 Task: Start in the project TripleWorks the sprint 'Celestial Sprint', with a duration of 2 weeks.
Action: Mouse moved to (230, 69)
Screenshot: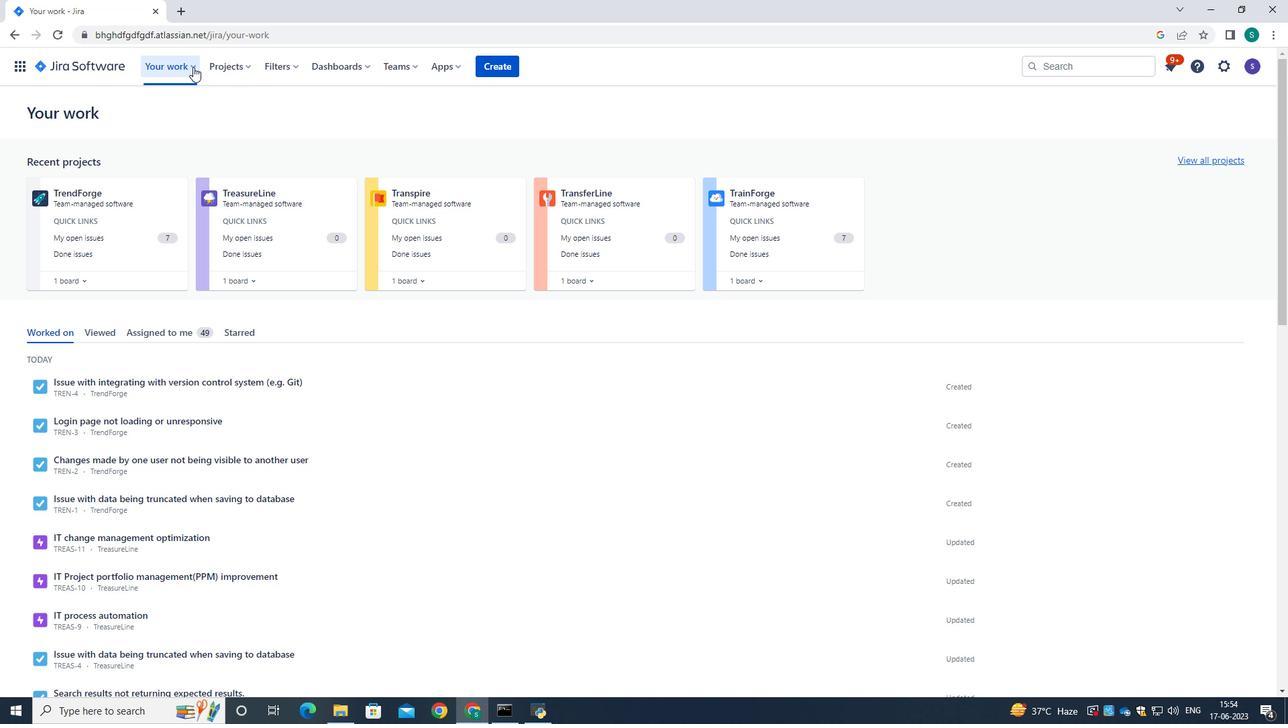 
Action: Mouse pressed left at (230, 69)
Screenshot: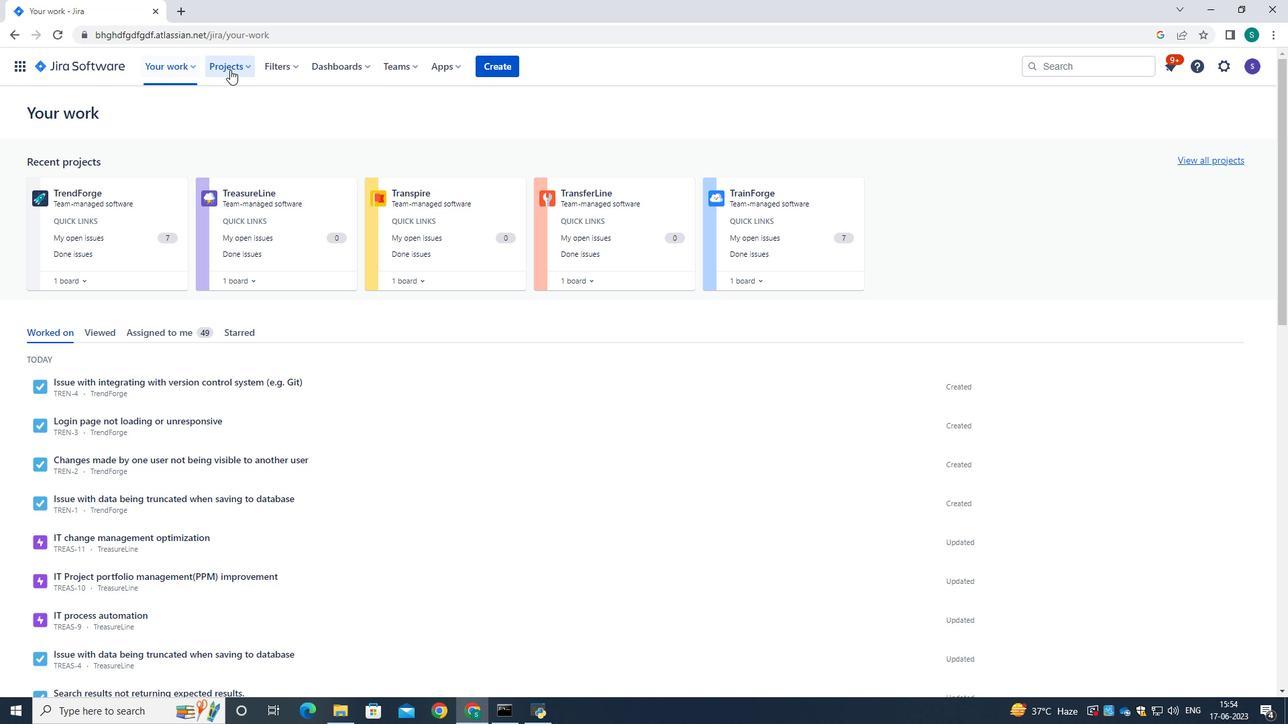 
Action: Mouse moved to (269, 121)
Screenshot: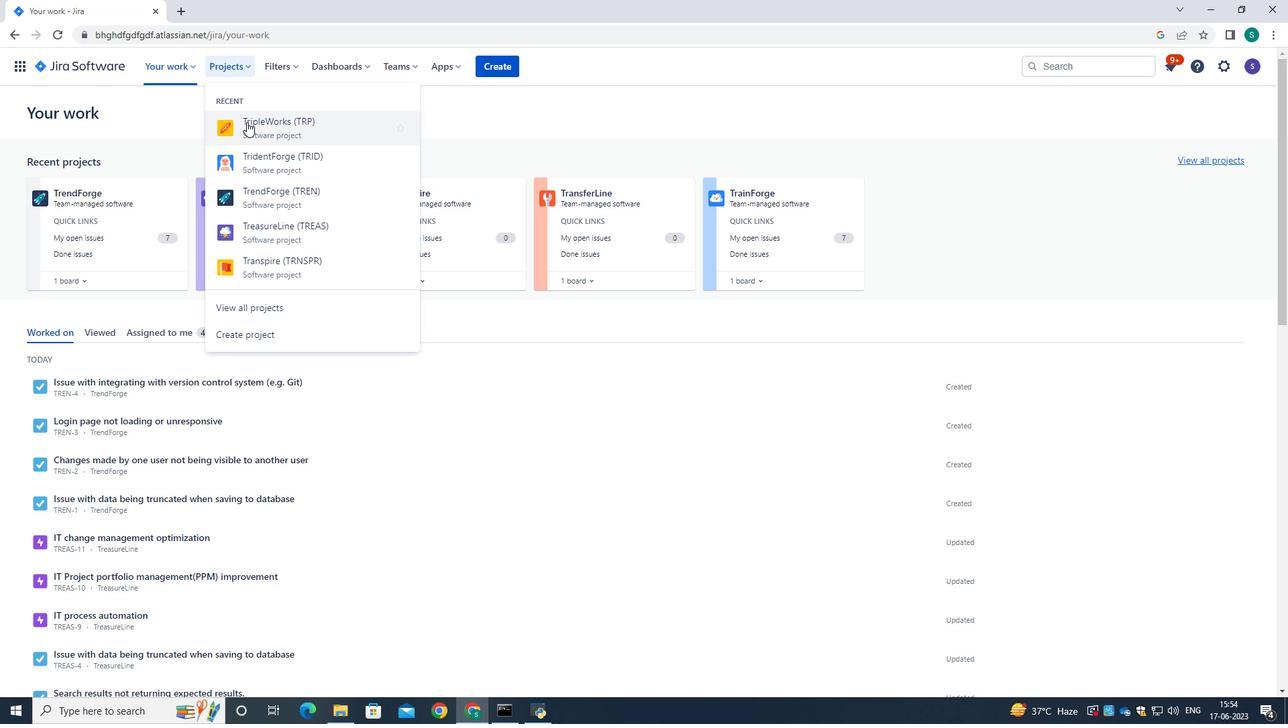 
Action: Mouse pressed left at (269, 121)
Screenshot: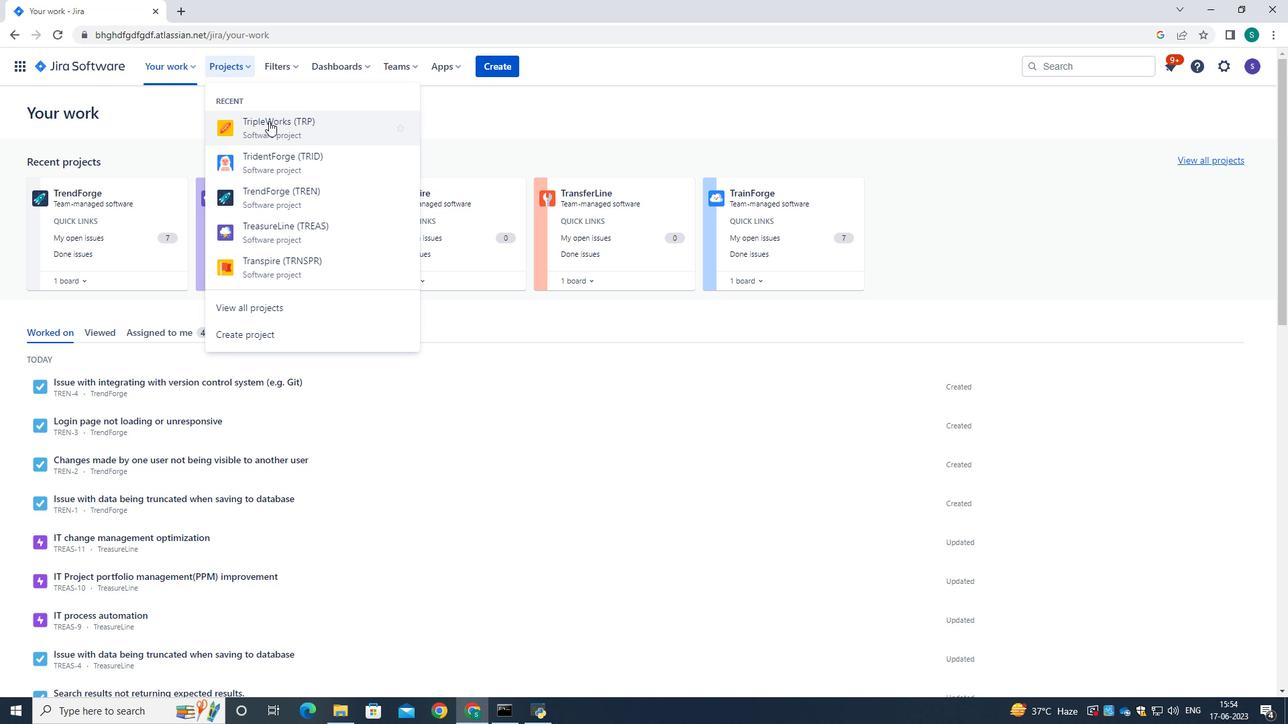 
Action: Mouse moved to (73, 201)
Screenshot: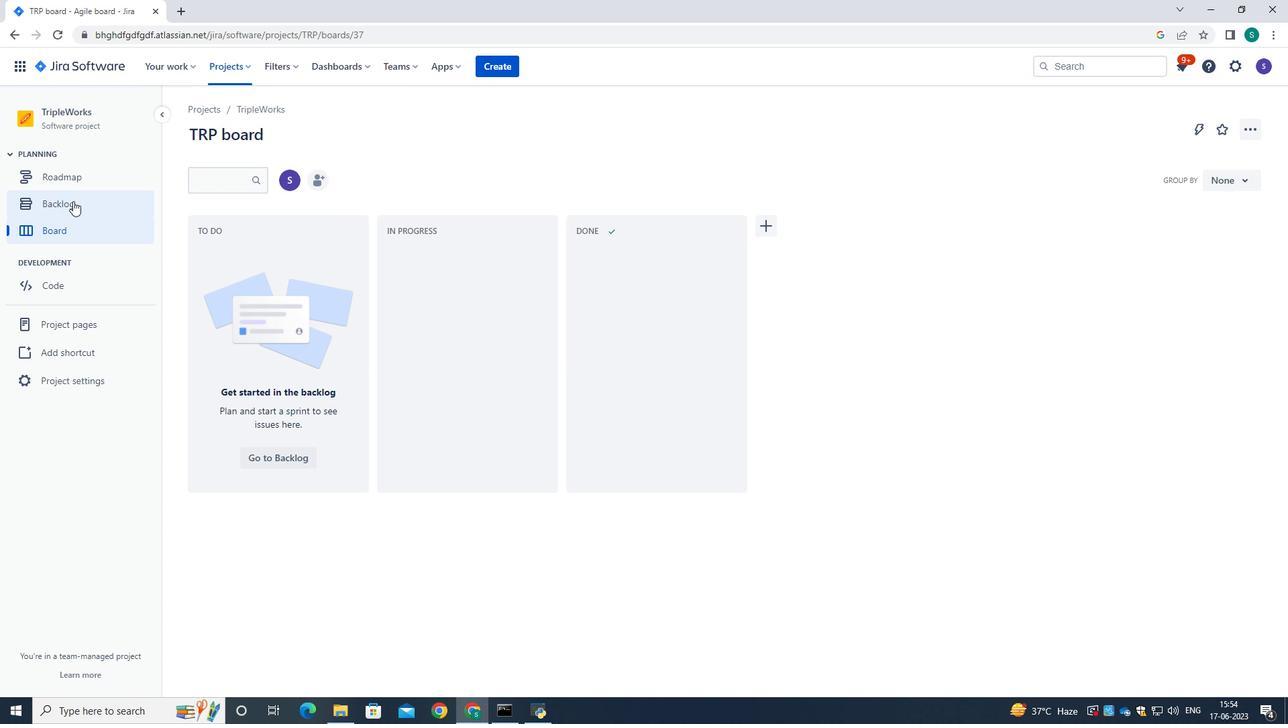 
Action: Mouse pressed left at (73, 201)
Screenshot: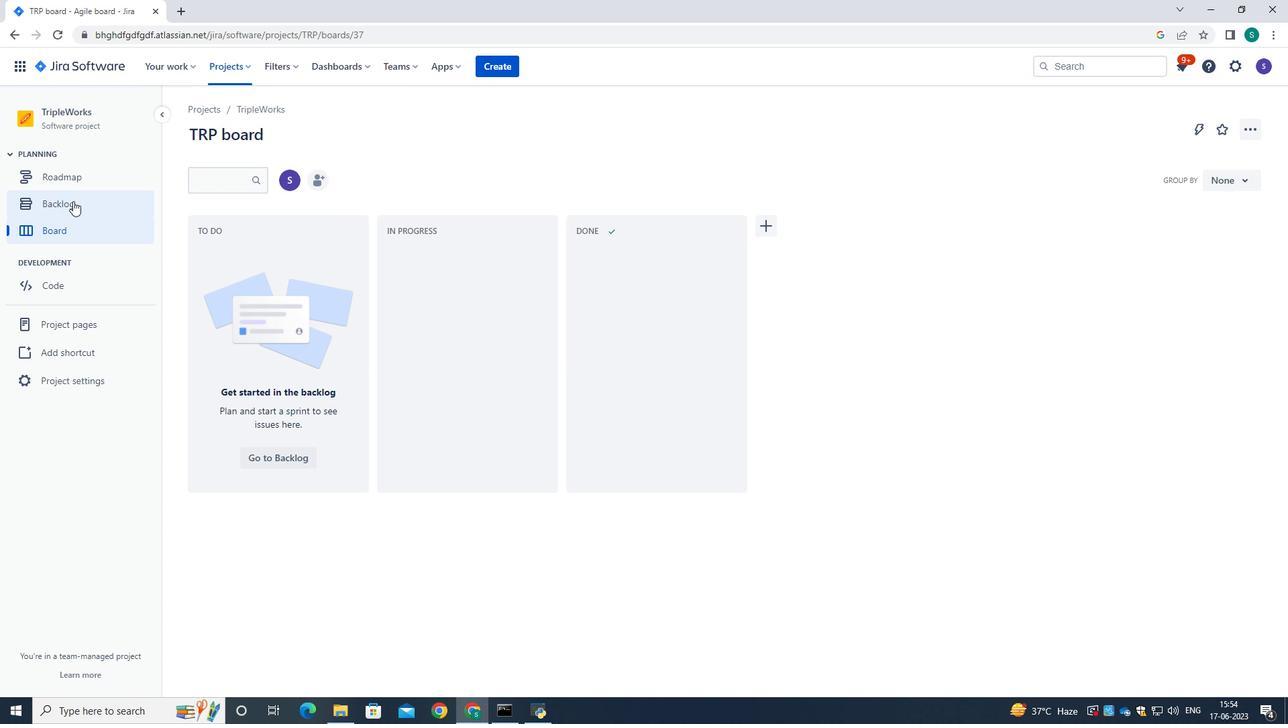 
Action: Mouse moved to (604, 394)
Screenshot: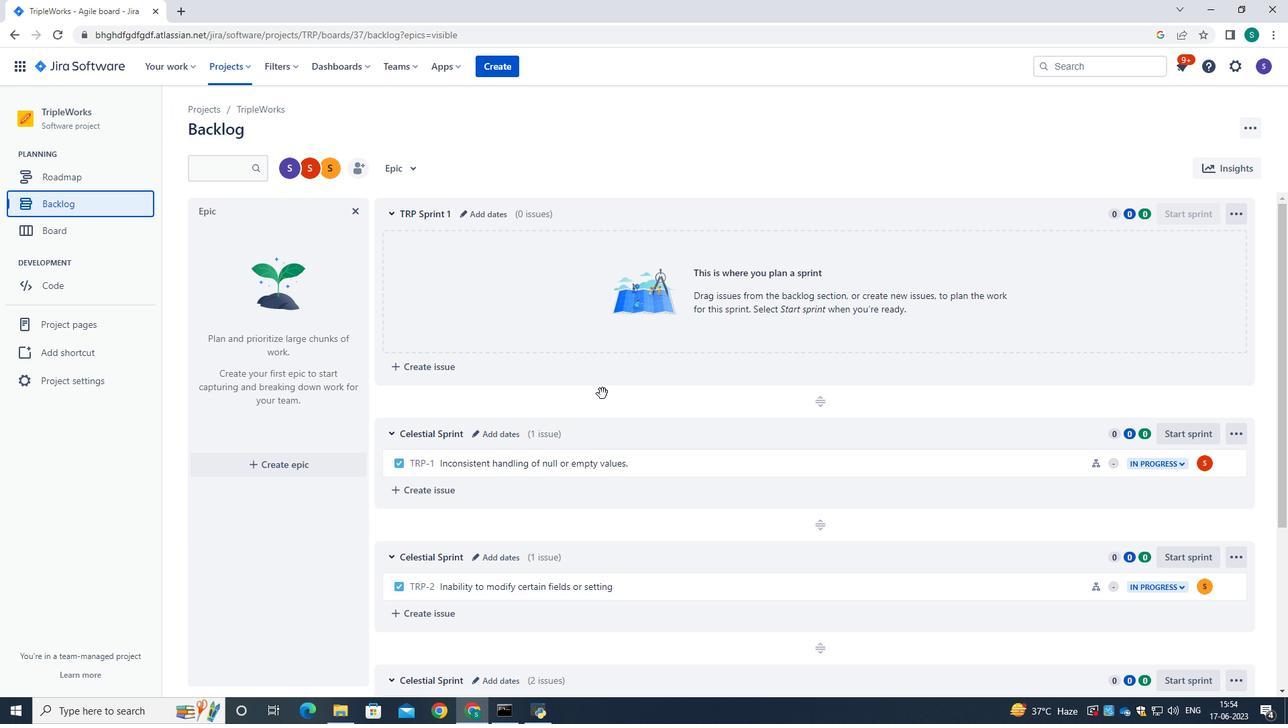 
Action: Mouse scrolled (604, 393) with delta (0, 0)
Screenshot: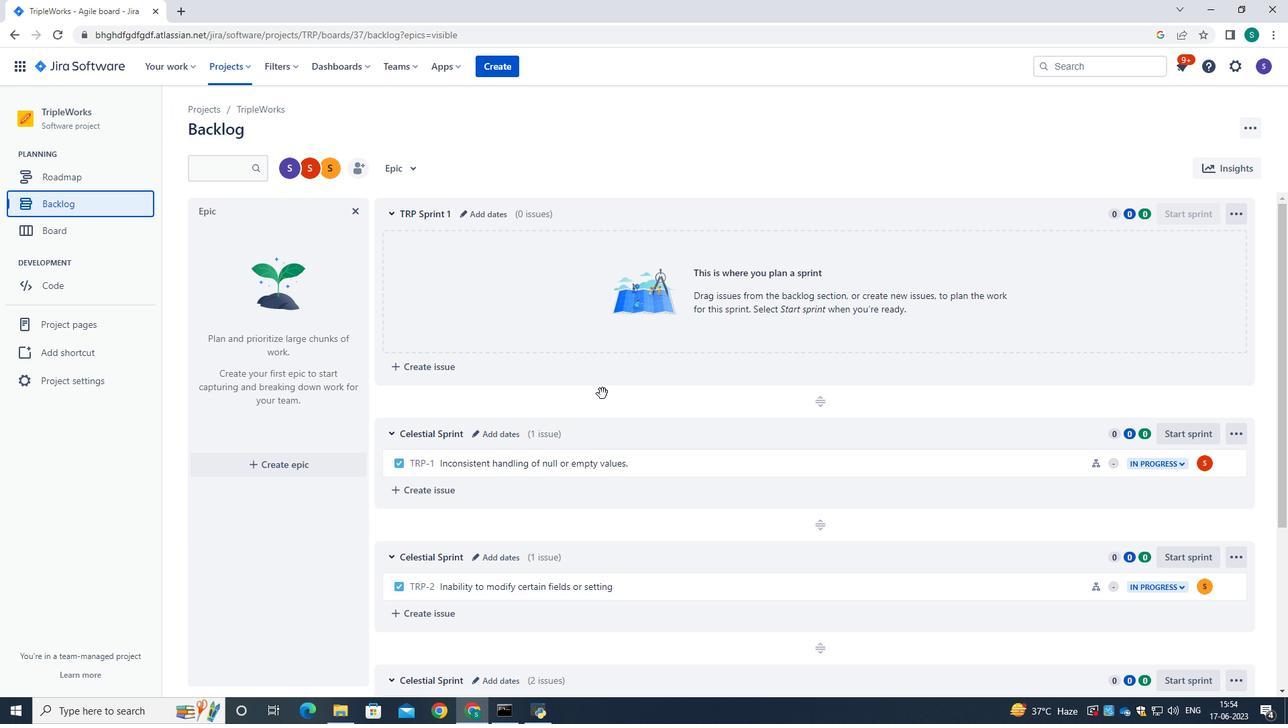
Action: Mouse scrolled (604, 393) with delta (0, 0)
Screenshot: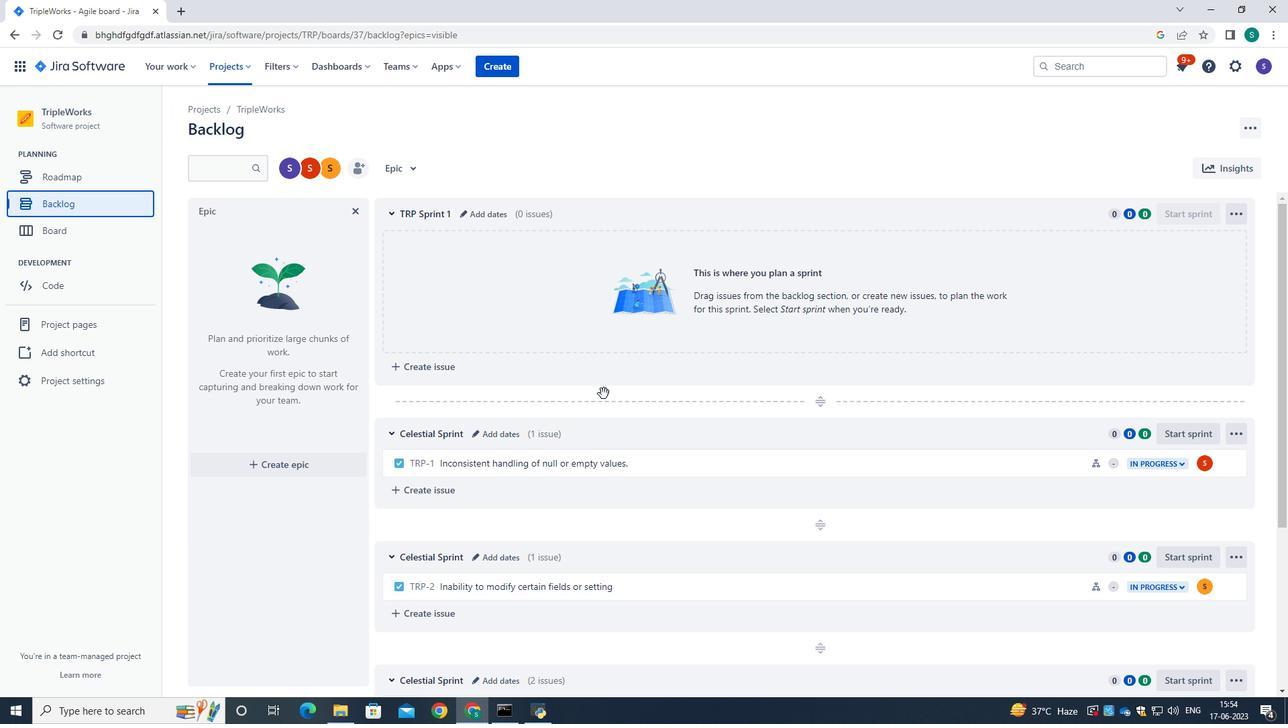 
Action: Mouse moved to (1127, 398)
Screenshot: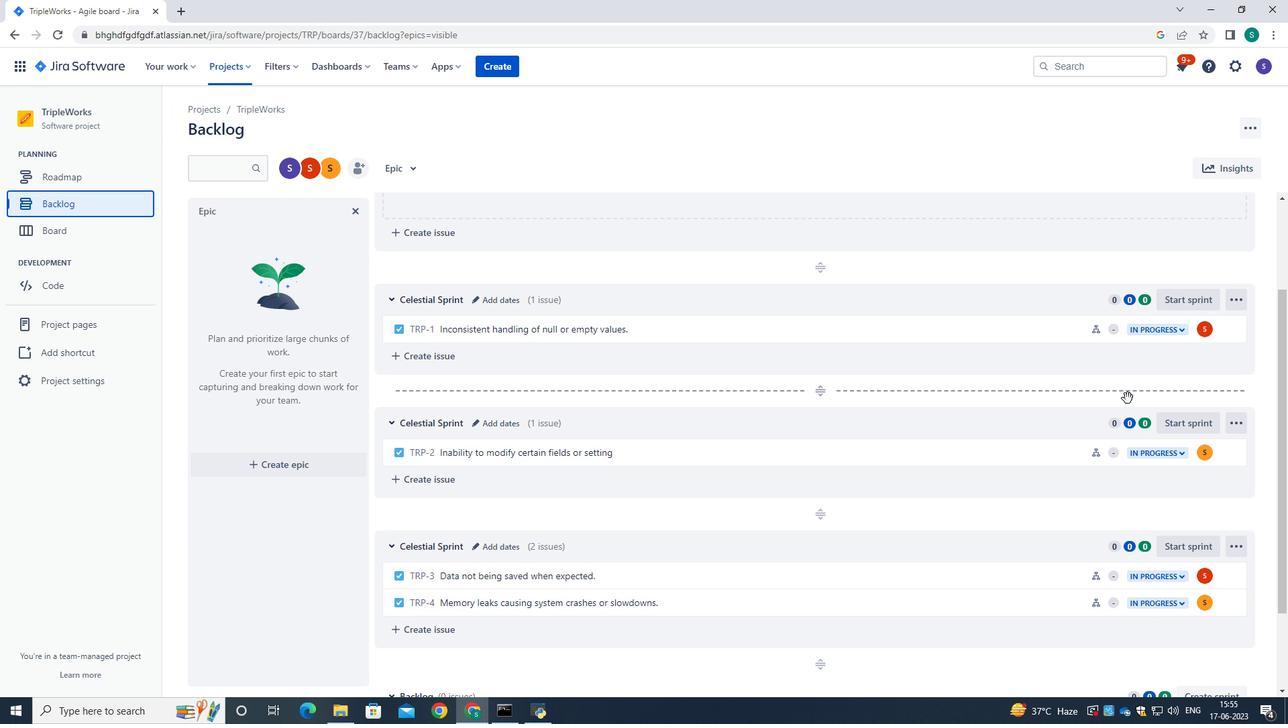 
Action: Mouse scrolled (1127, 398) with delta (0, 0)
Screenshot: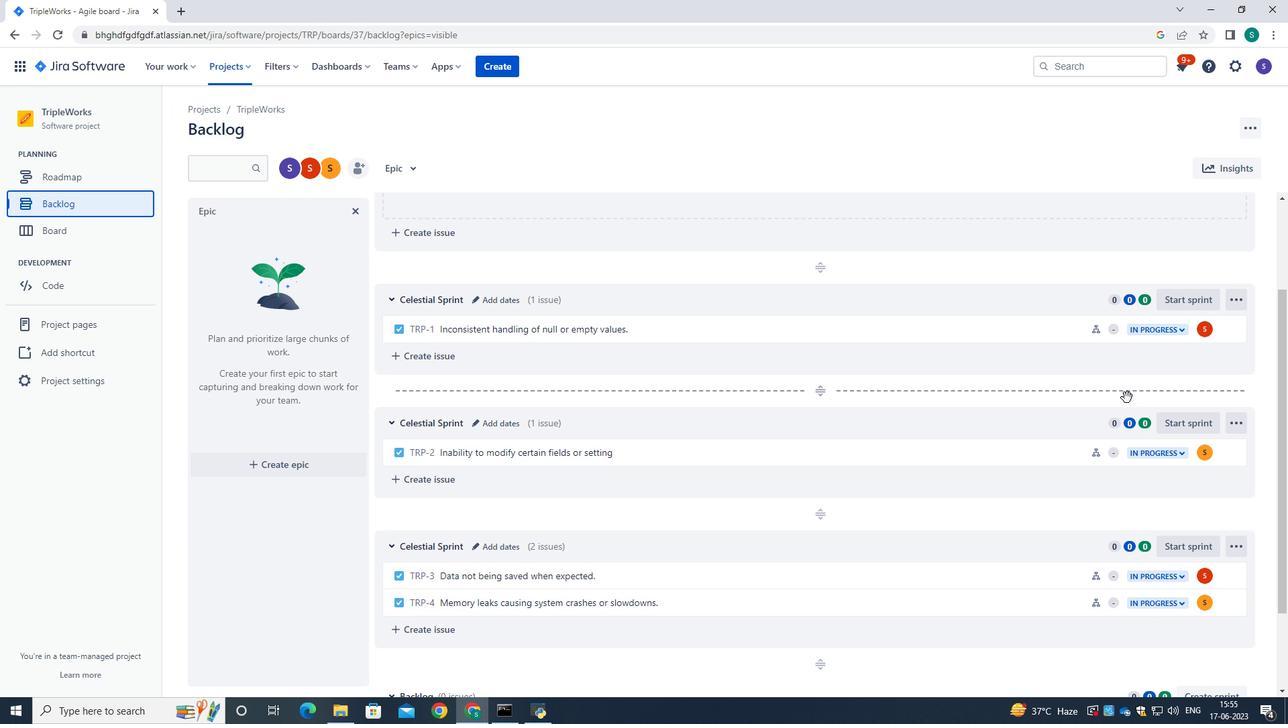 
Action: Mouse moved to (1182, 367)
Screenshot: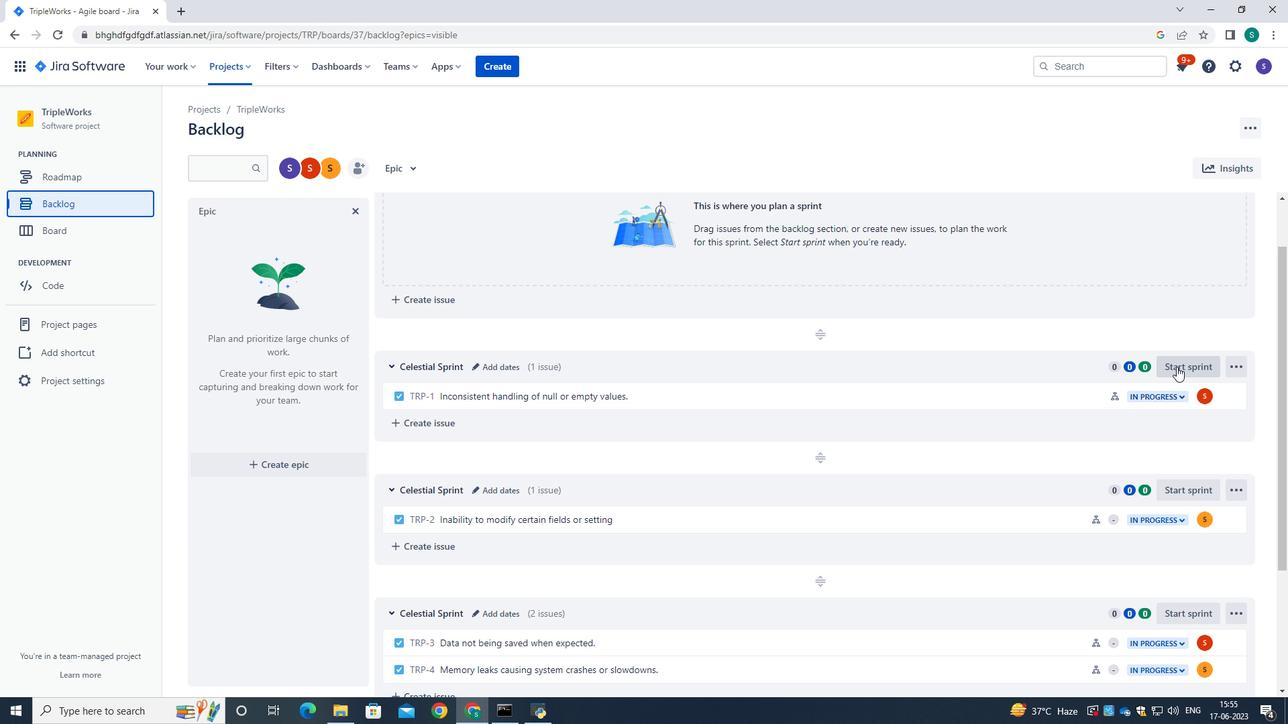 
Action: Mouse pressed left at (1182, 367)
Screenshot: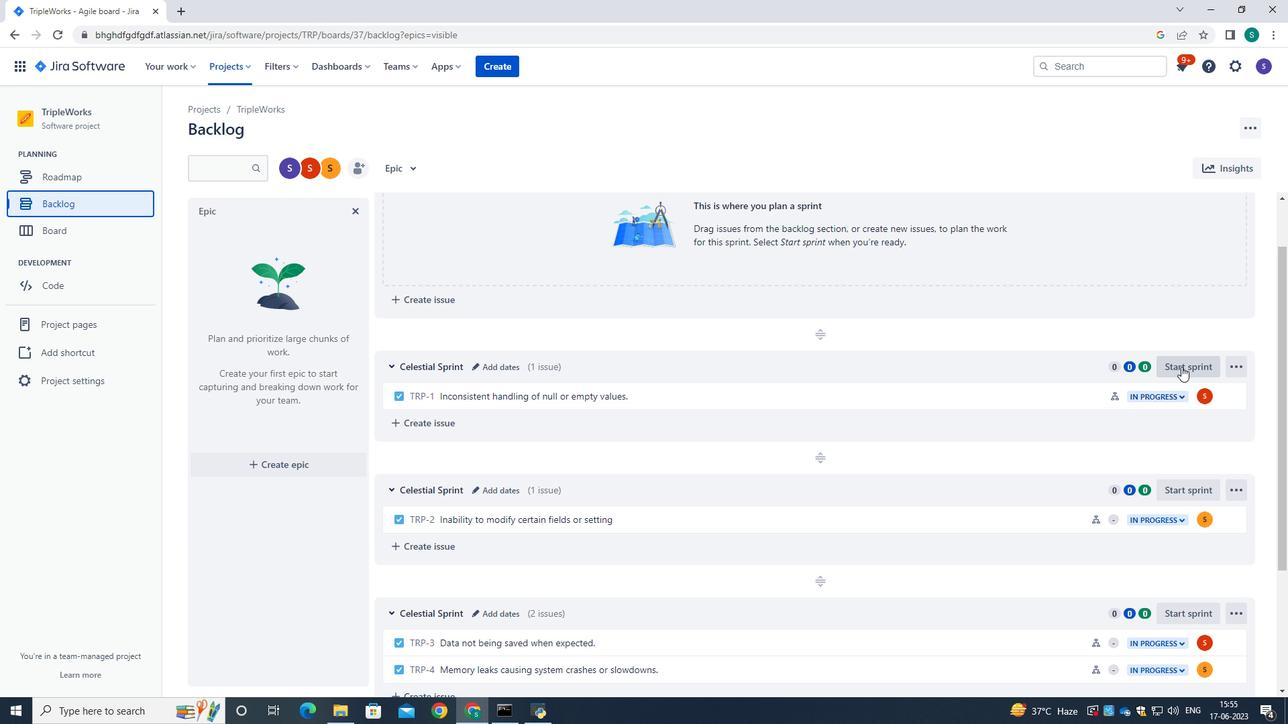 
Action: Mouse moved to (503, 230)
Screenshot: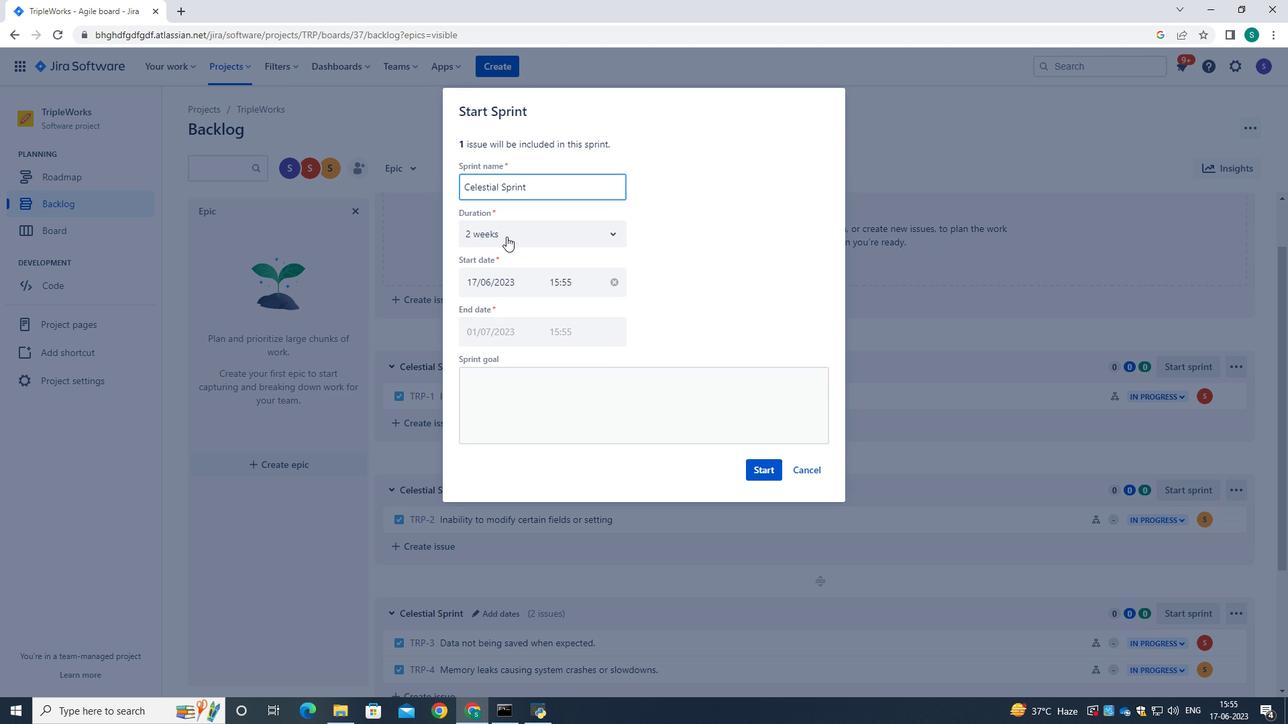 
Action: Mouse pressed left at (503, 230)
Screenshot: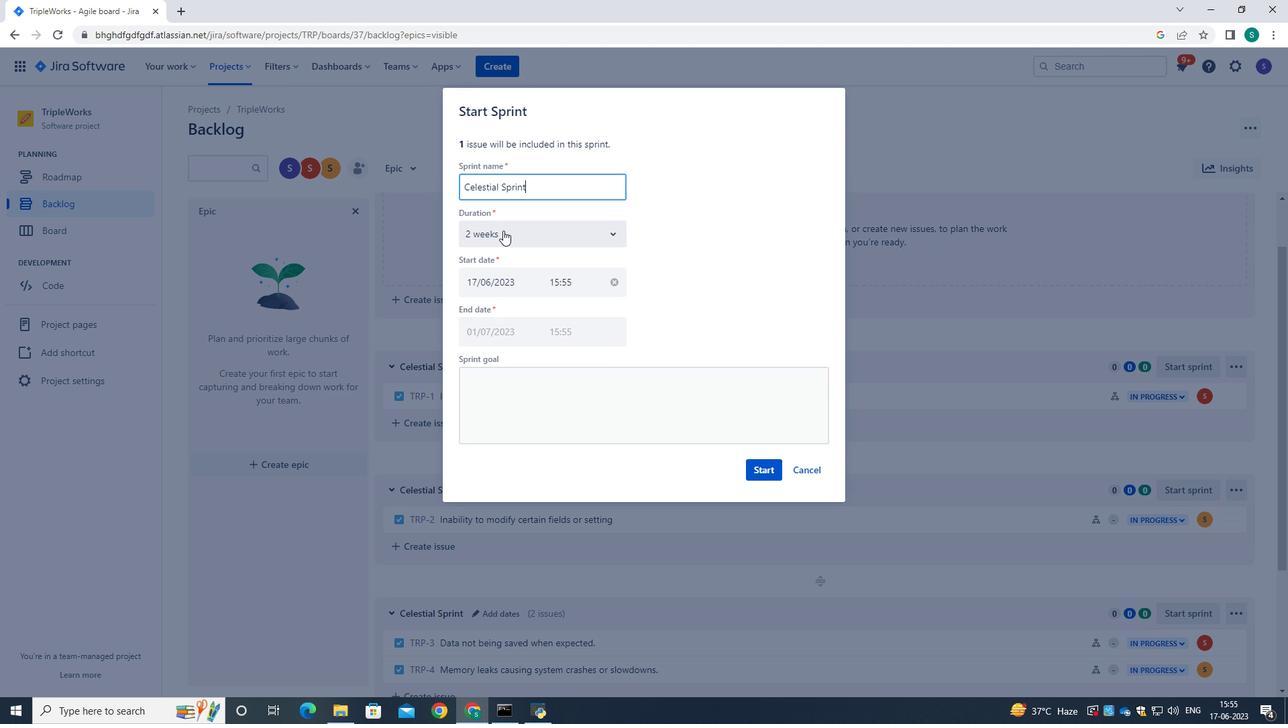 
Action: Mouse moved to (505, 294)
Screenshot: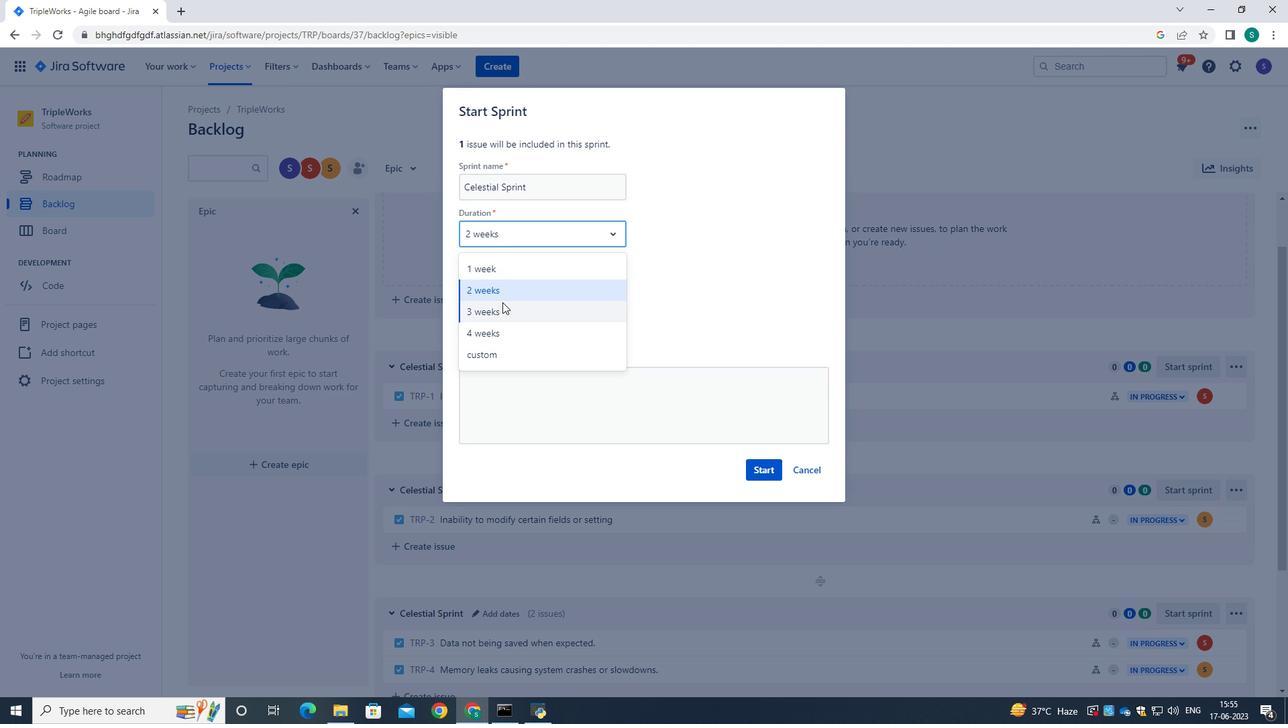 
Action: Mouse pressed left at (505, 294)
Screenshot: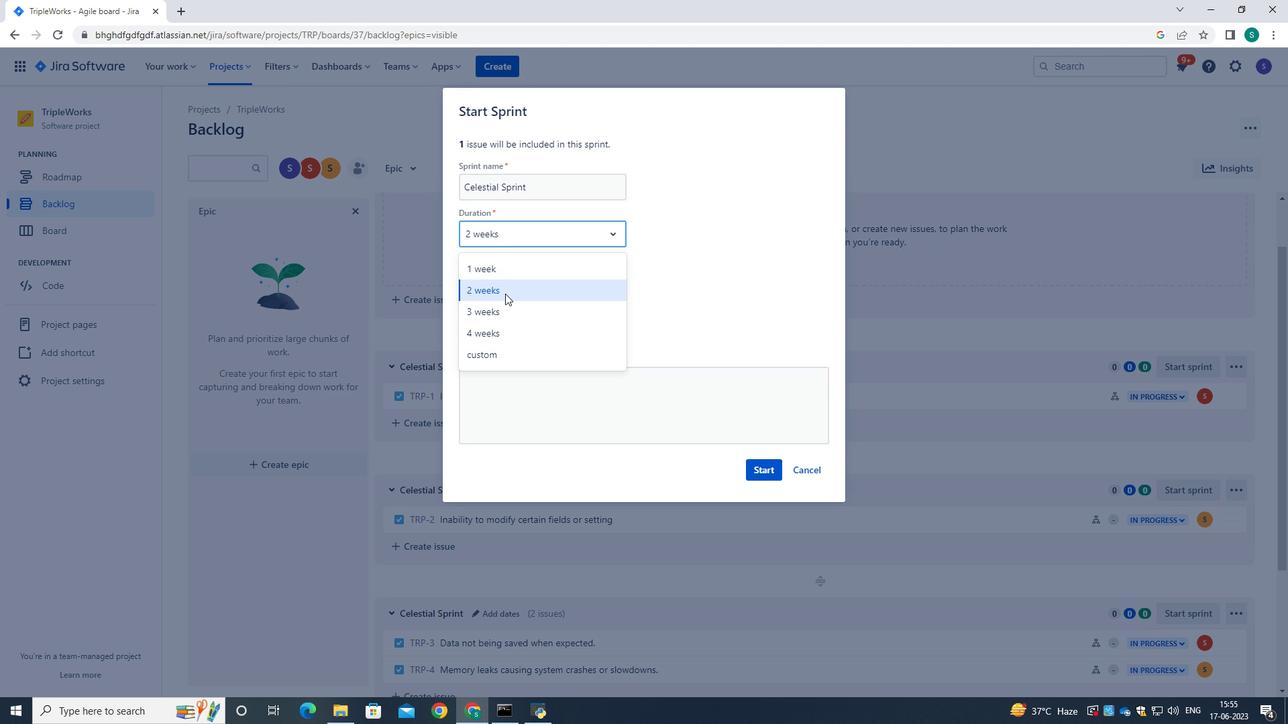 
Action: Mouse moved to (757, 468)
Screenshot: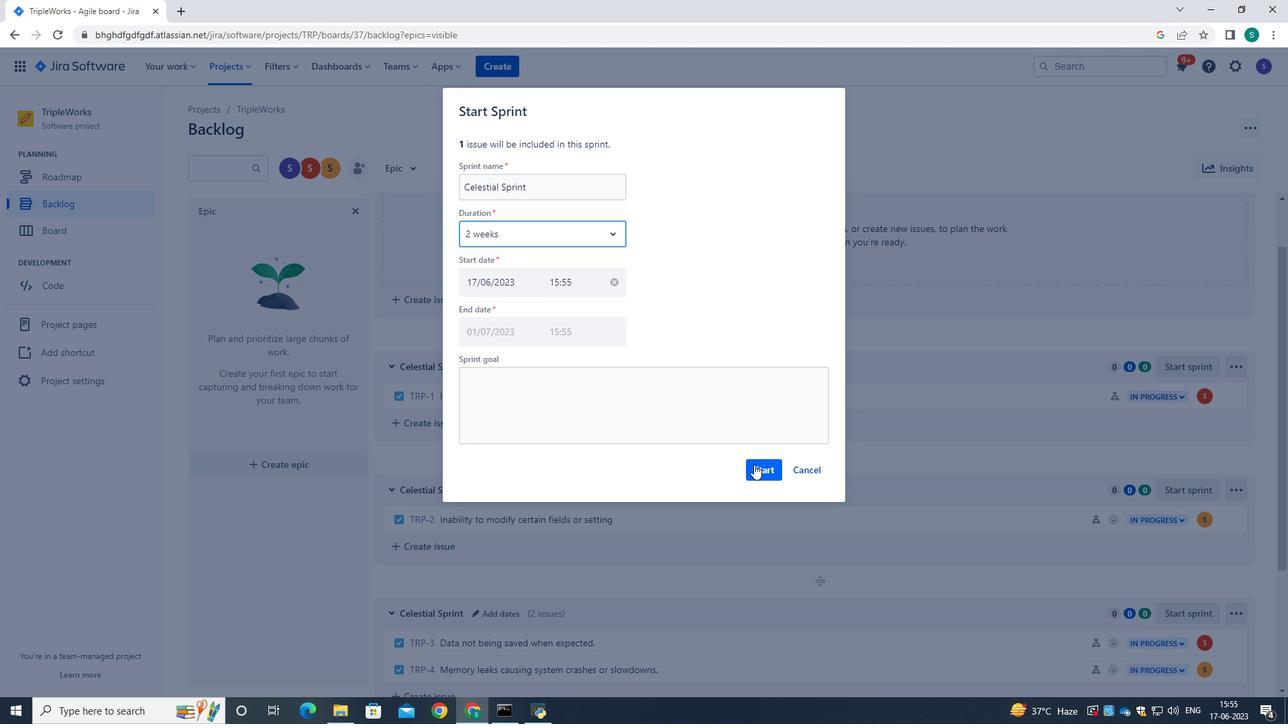 
Action: Mouse pressed left at (757, 468)
Screenshot: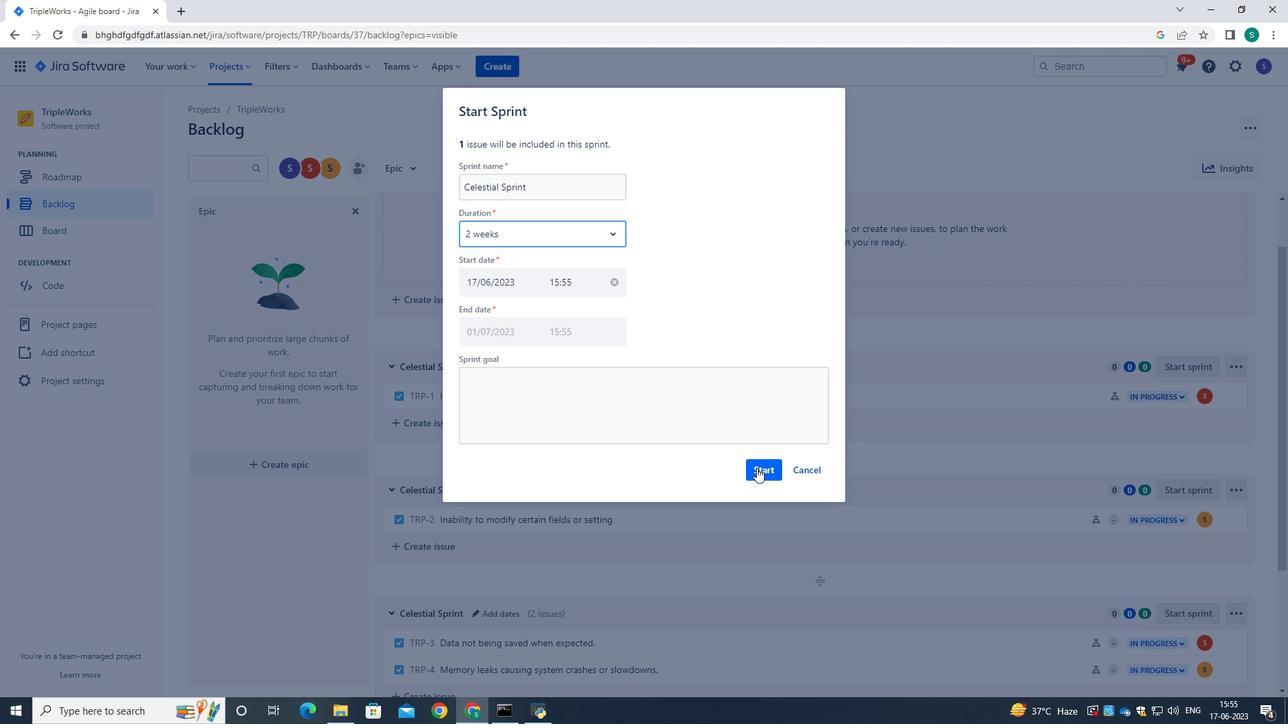 
Action: Mouse moved to (475, 154)
Screenshot: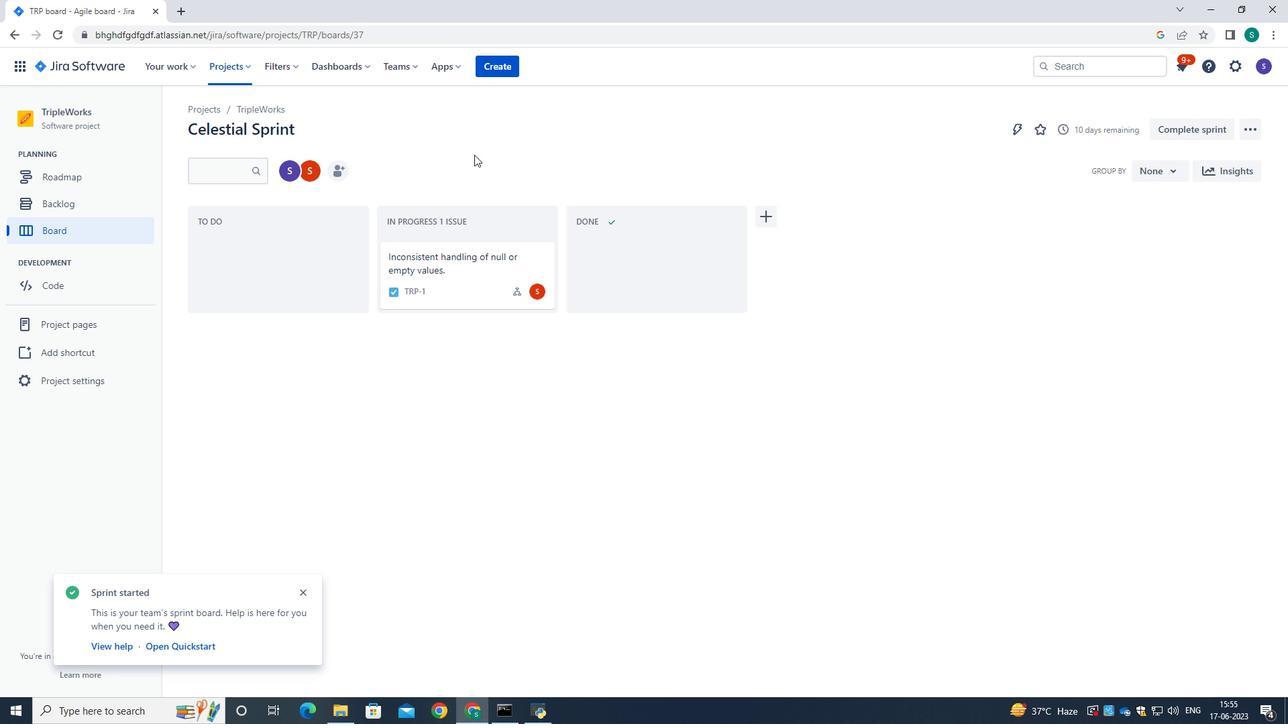 
